Task: Search for tasks starting tomorrow using the keyword 'starttomorrow'.
Action: Mouse moved to (26, 165)
Screenshot: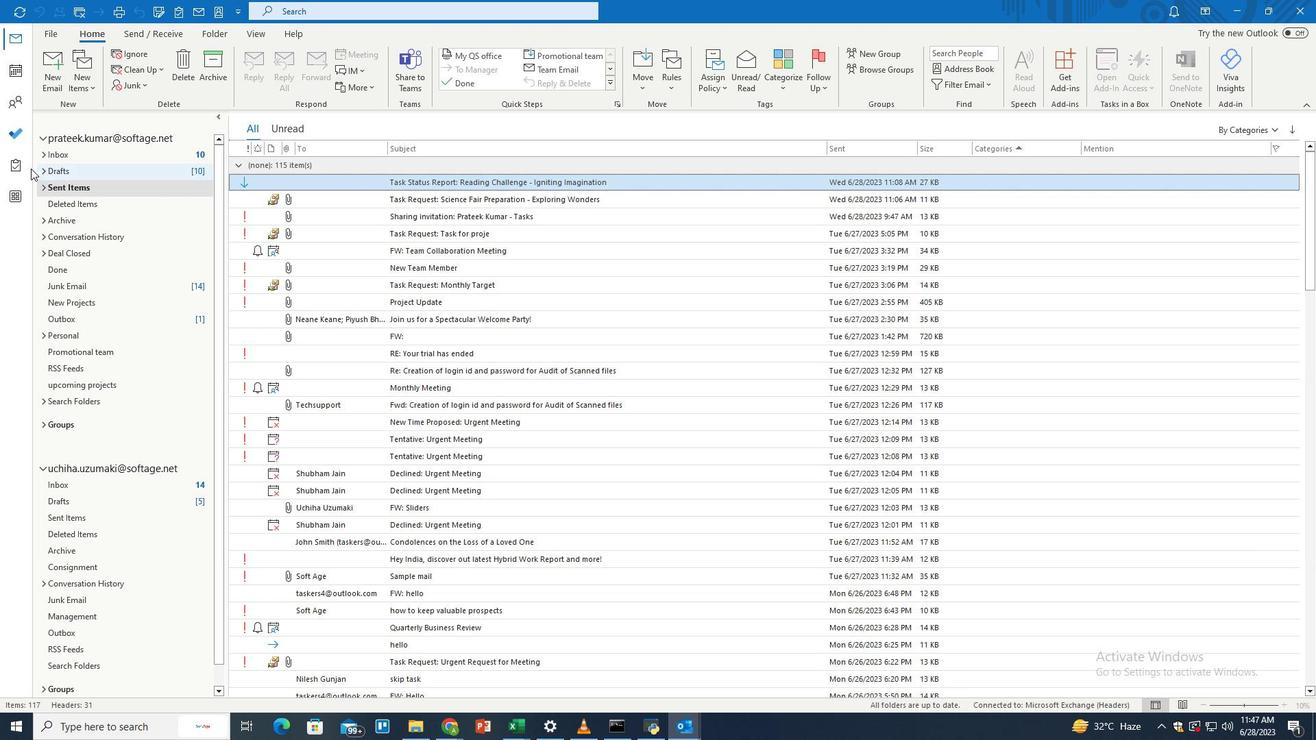 
Action: Mouse pressed left at (26, 165)
Screenshot: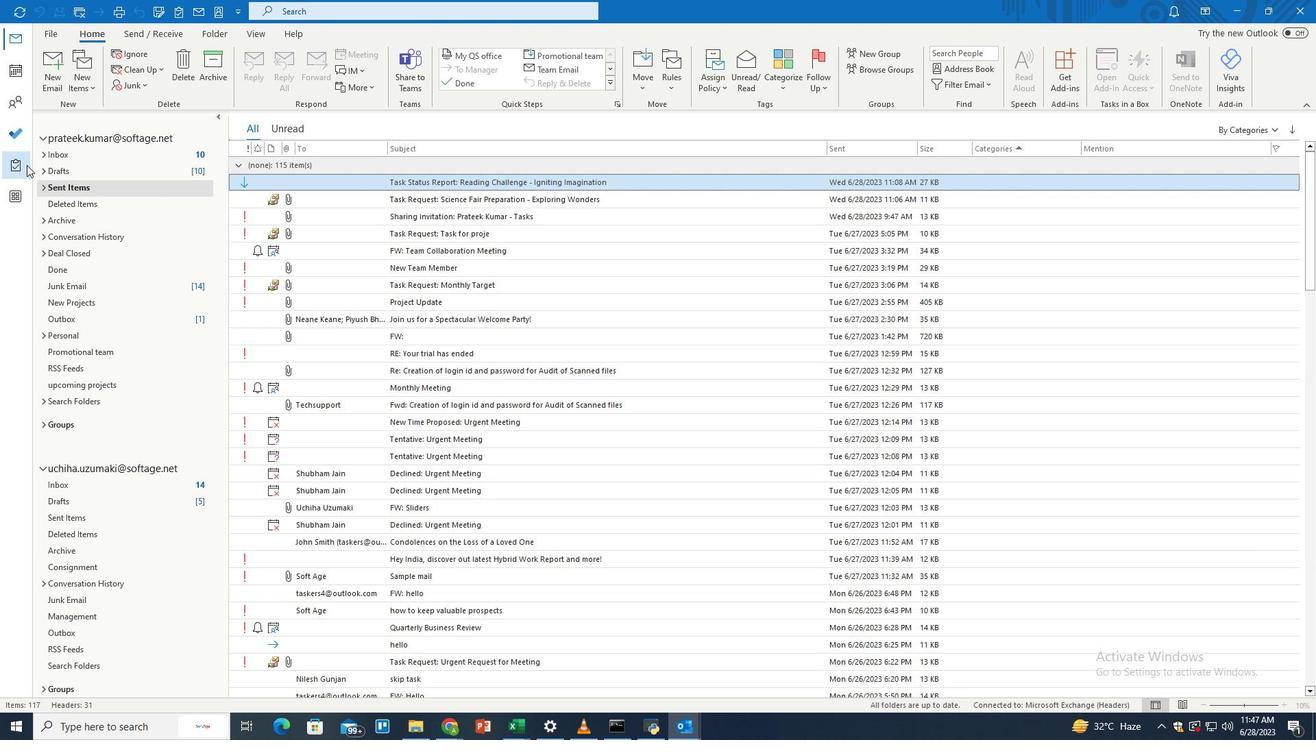 
Action: Mouse moved to (503, 10)
Screenshot: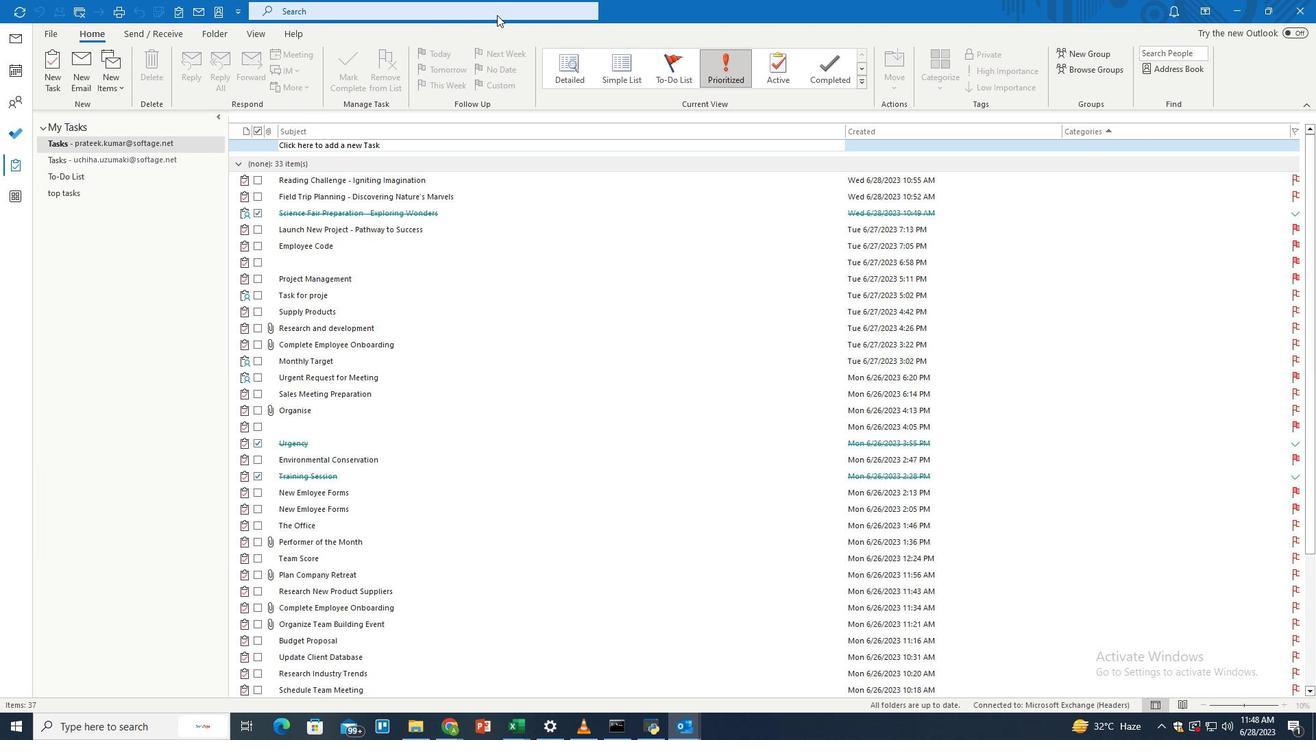 
Action: Mouse pressed left at (503, 10)
Screenshot: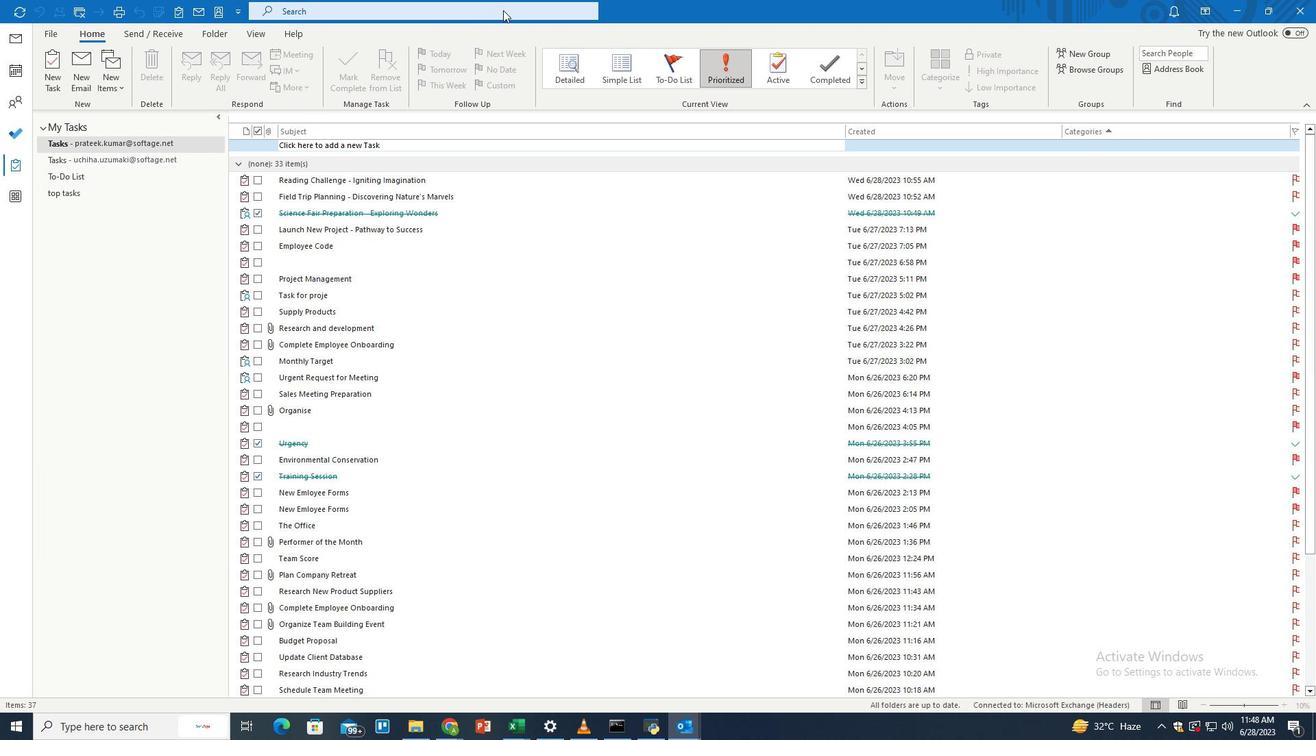 
Action: Mouse moved to (638, 8)
Screenshot: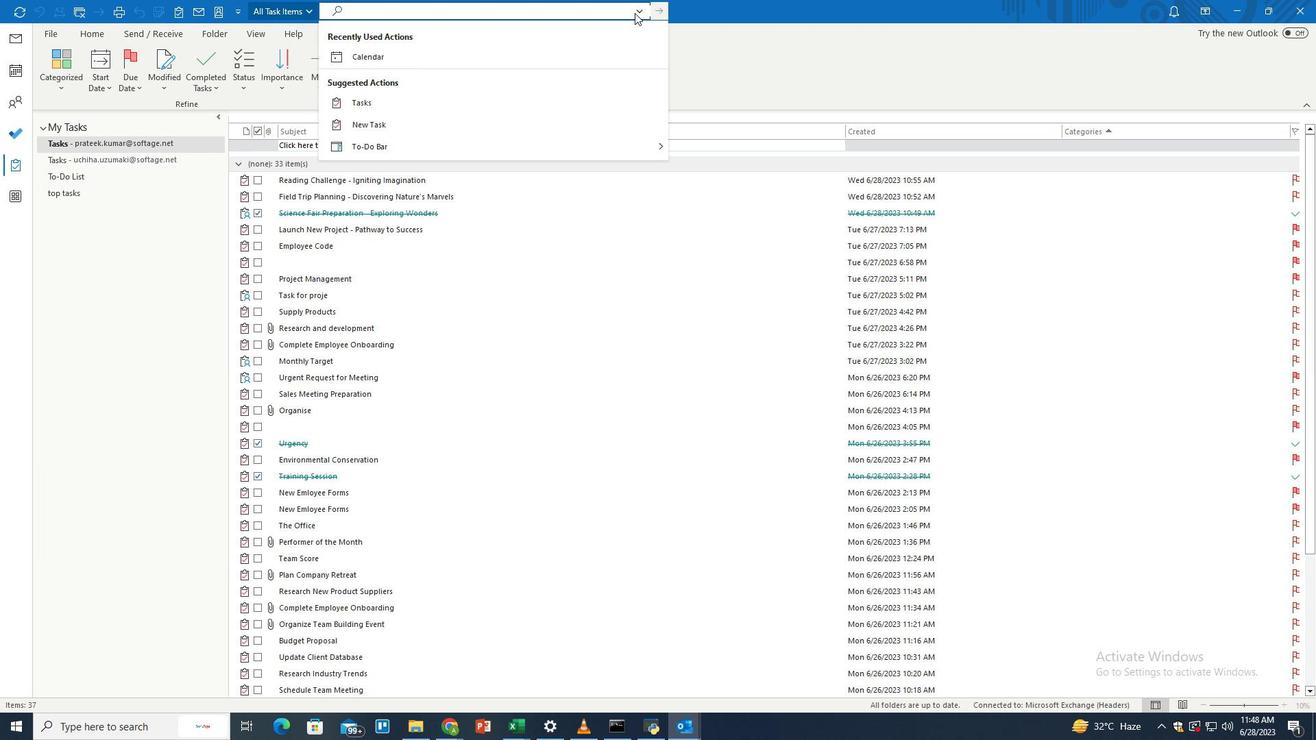 
Action: Mouse pressed left at (638, 8)
Screenshot: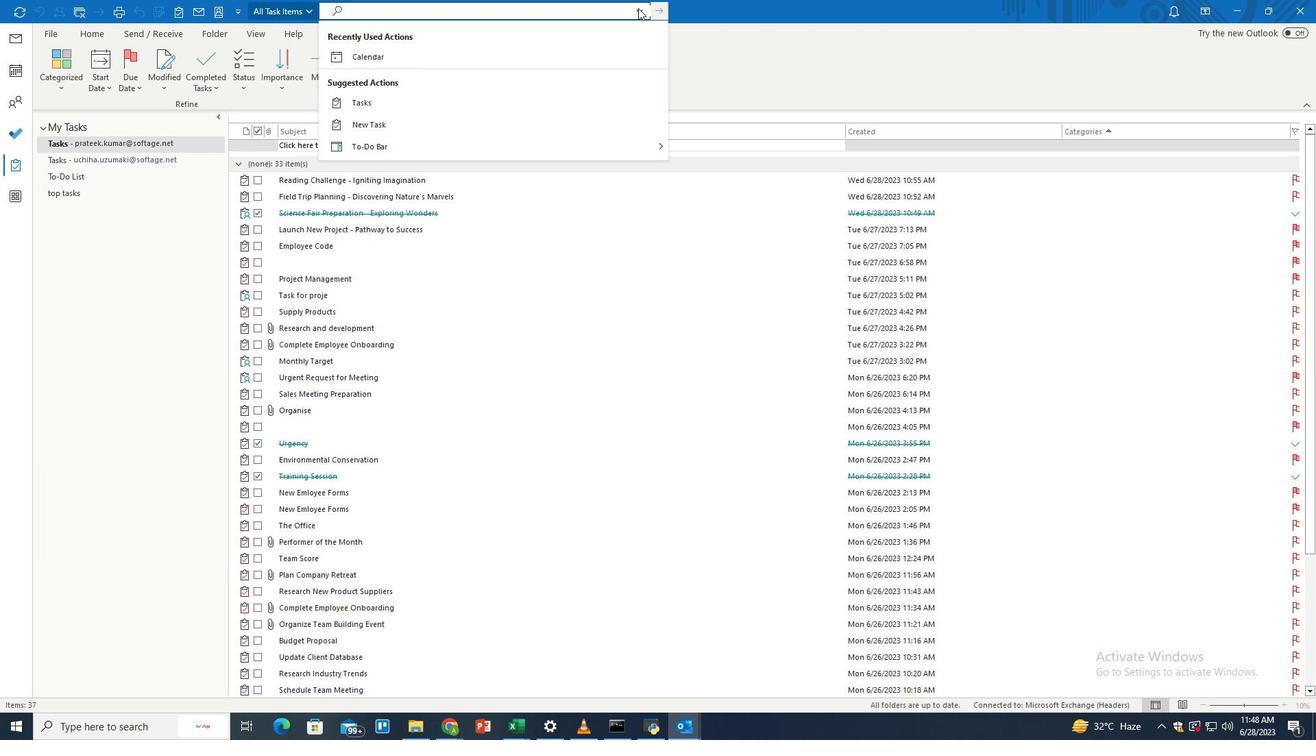 
Action: Mouse moved to (399, 252)
Screenshot: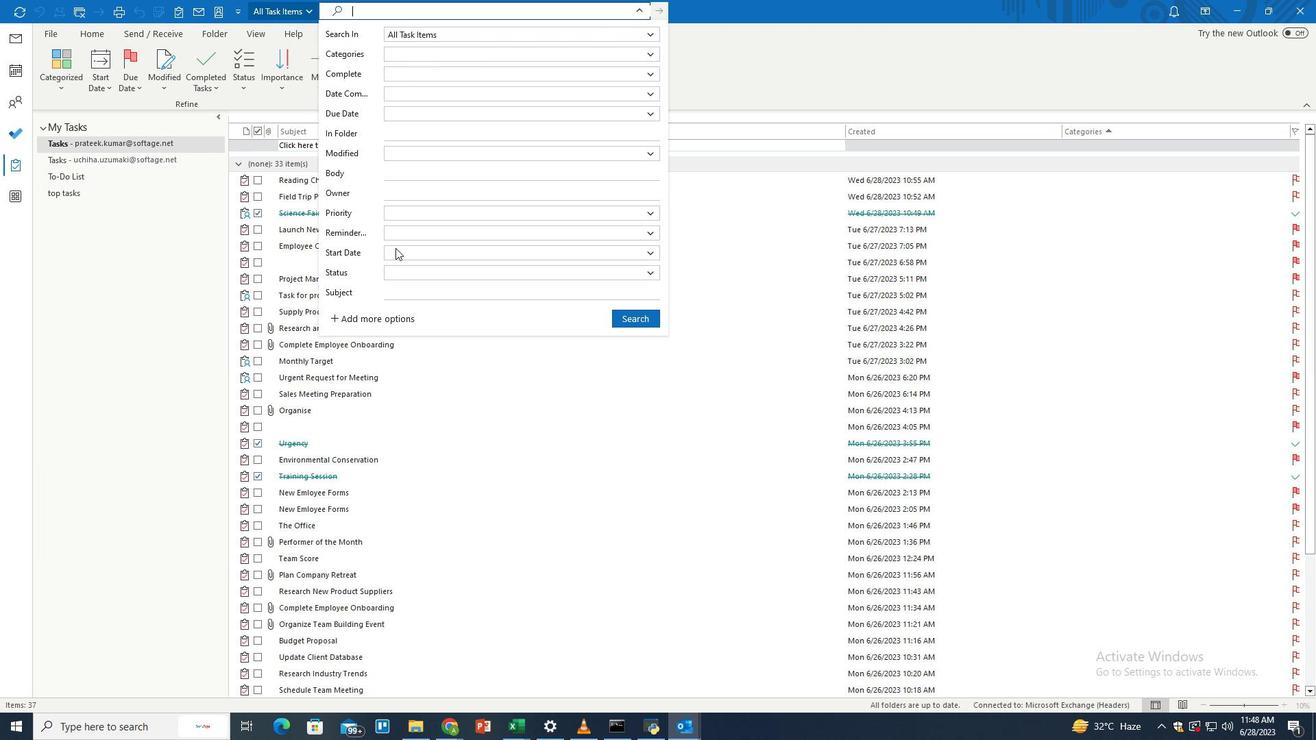 
Action: Mouse pressed left at (399, 252)
Screenshot: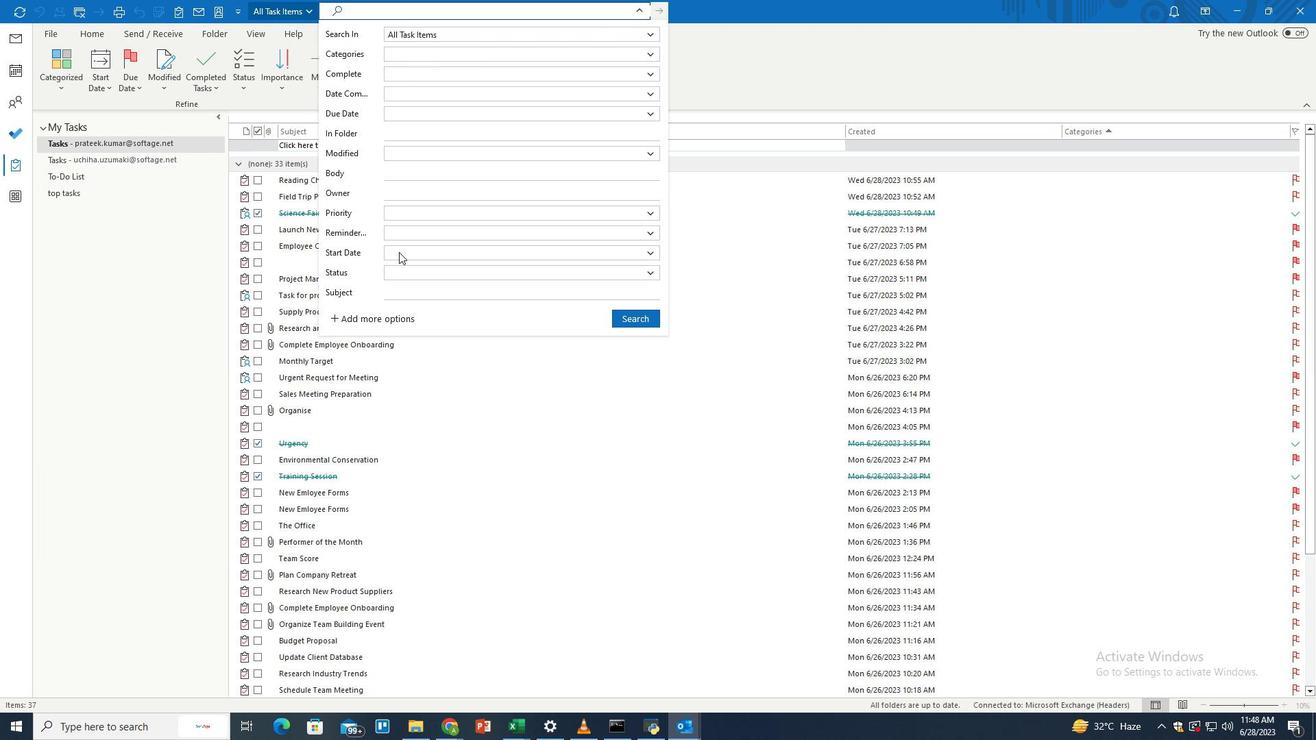 
Action: Mouse moved to (407, 291)
Screenshot: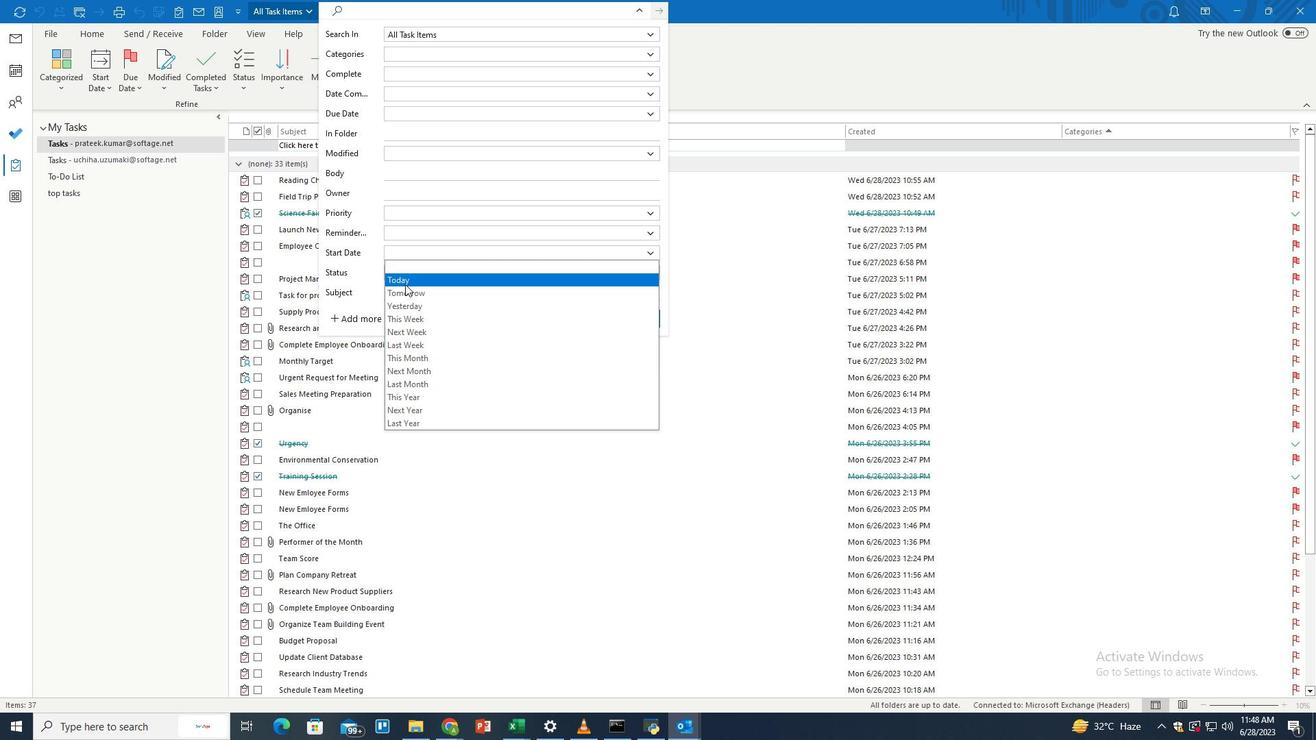 
Action: Mouse pressed left at (407, 291)
Screenshot: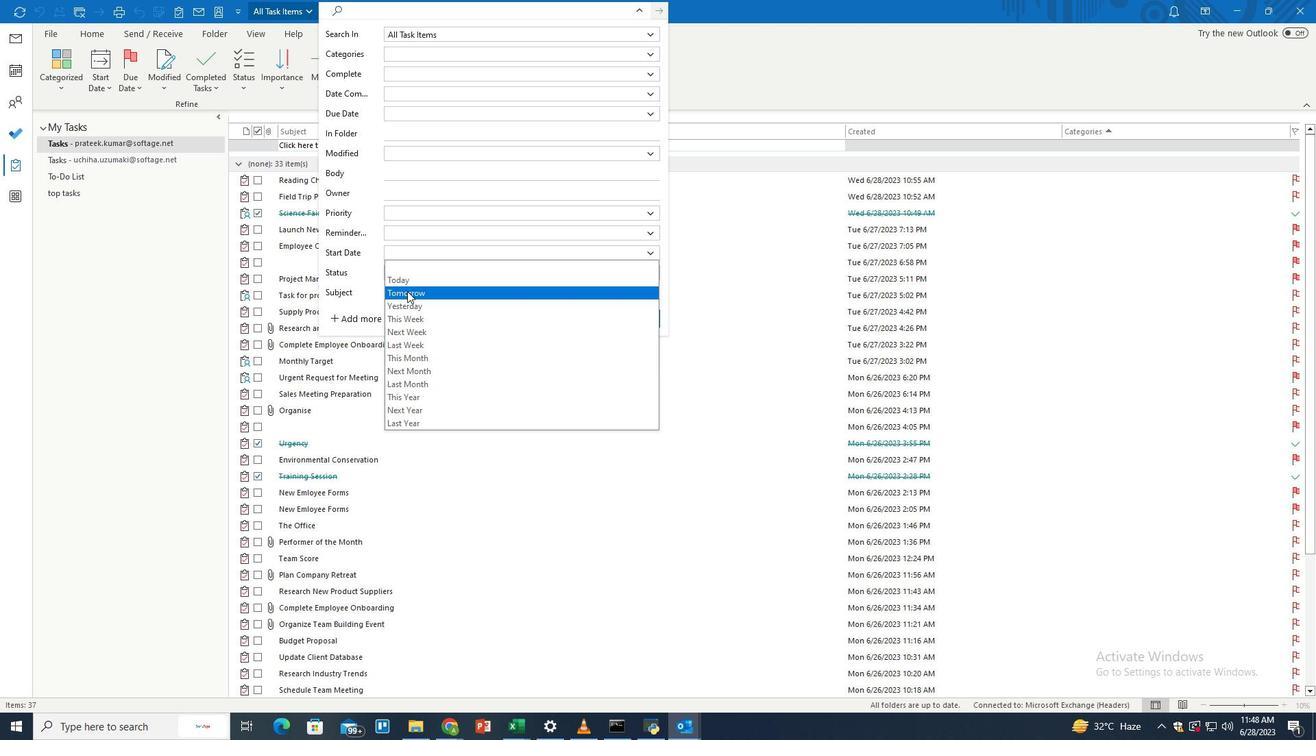 
Action: Mouse moved to (630, 318)
Screenshot: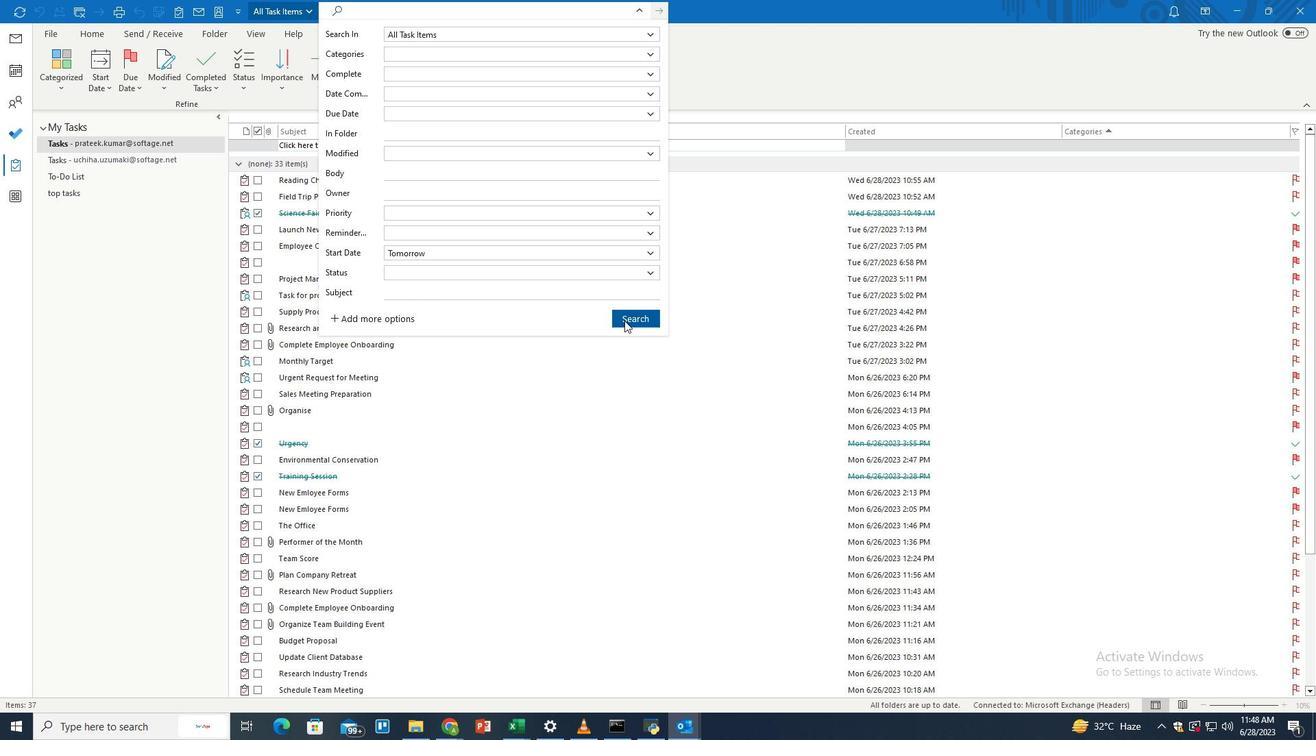 
Action: Mouse pressed left at (630, 318)
Screenshot: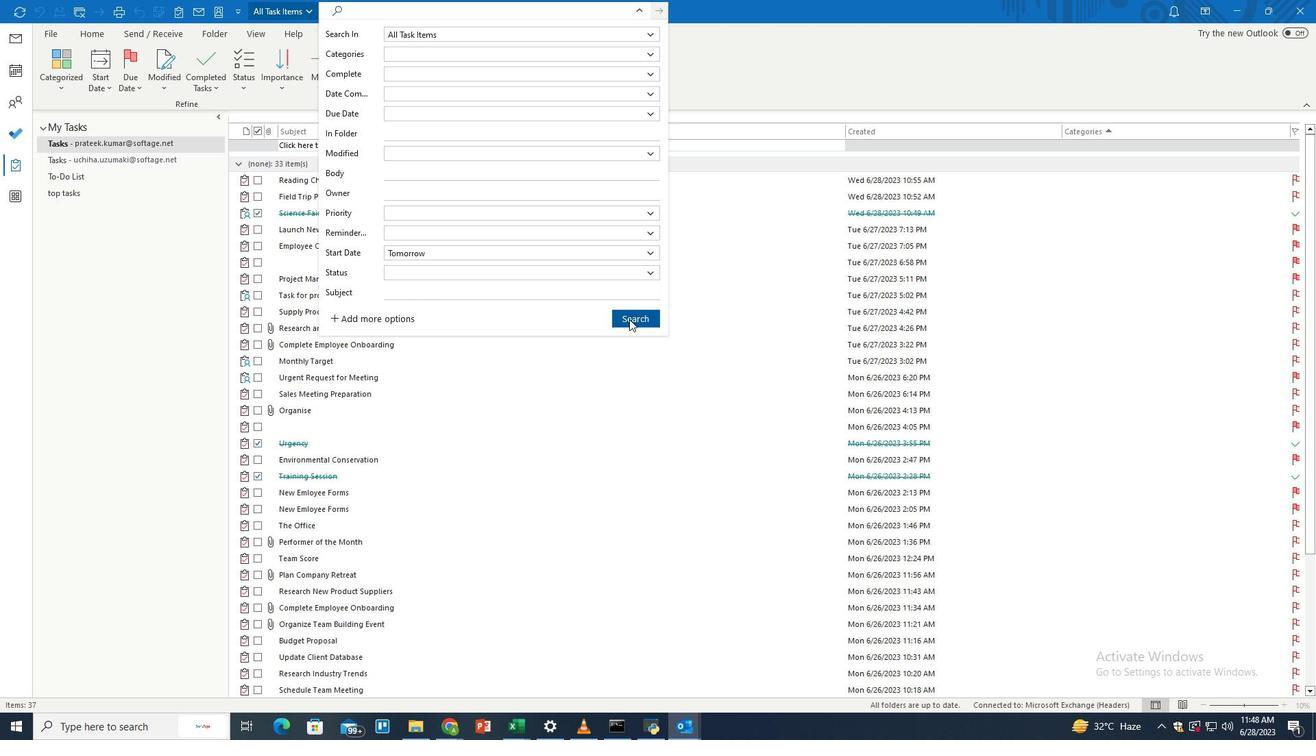 
